 Task: Create a task  Create a feature to track app usage and generate analytics reports , assign it to team member softage.10@softage.net in the project TriumphTech and update the status of the task to  On Track  , set the priority of the task to High.
Action: Mouse moved to (62, 378)
Screenshot: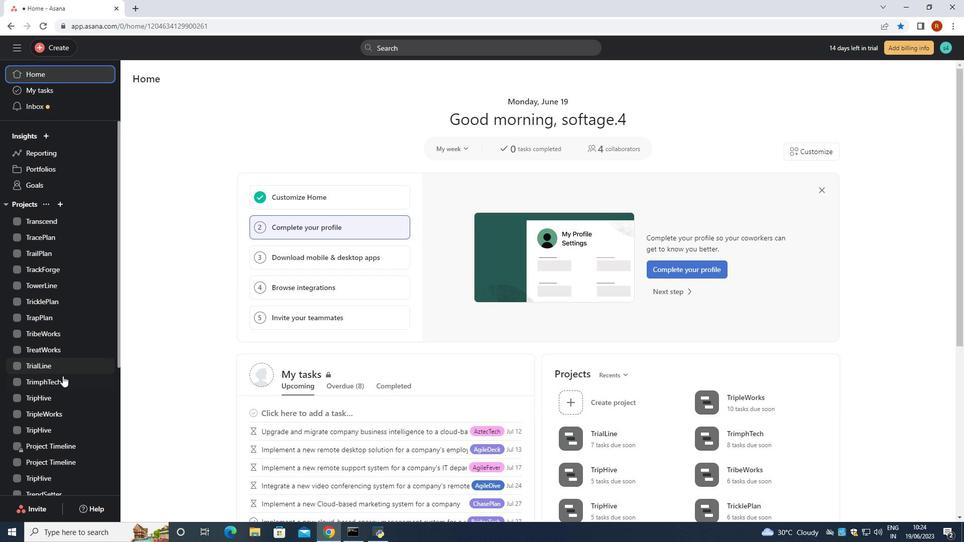 
Action: Mouse pressed left at (62, 378)
Screenshot: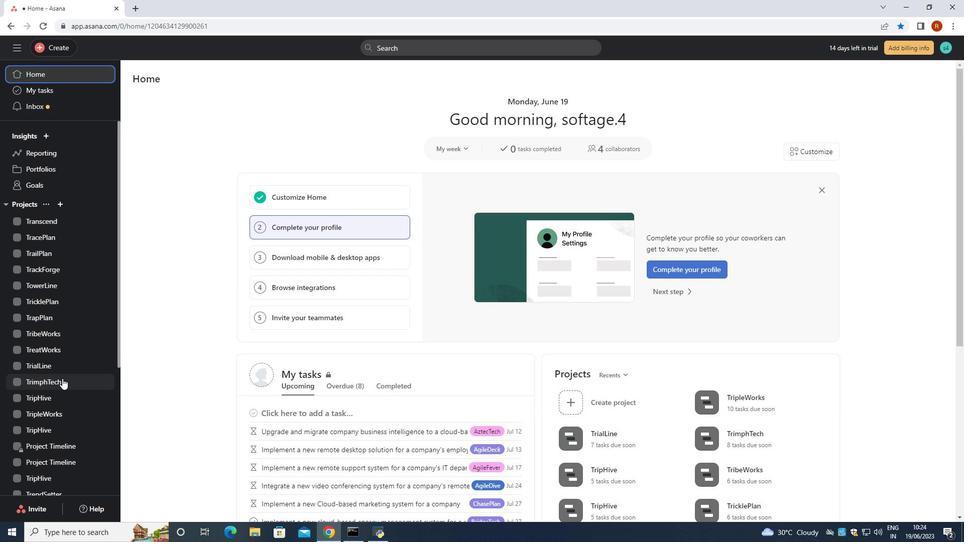 
Action: Mouse moved to (151, 122)
Screenshot: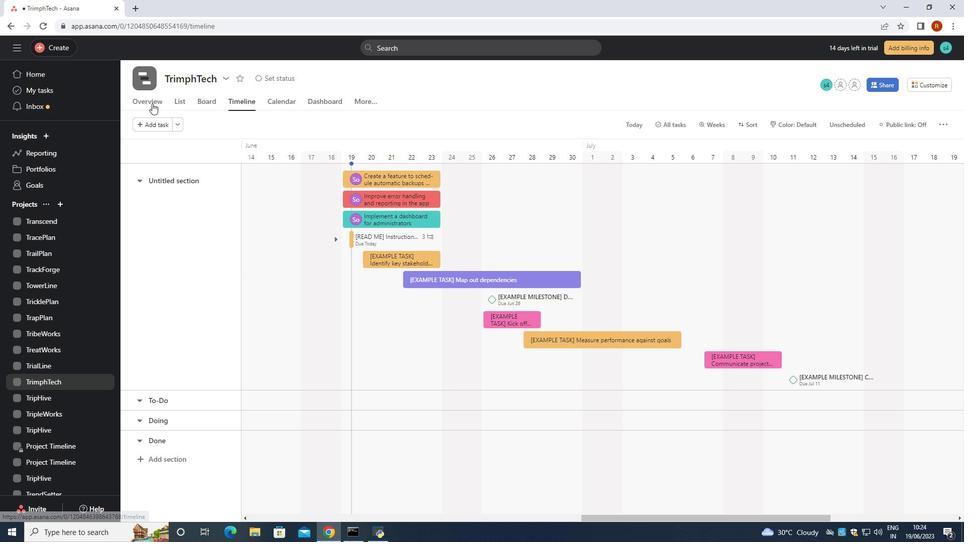 
Action: Mouse pressed left at (151, 122)
Screenshot: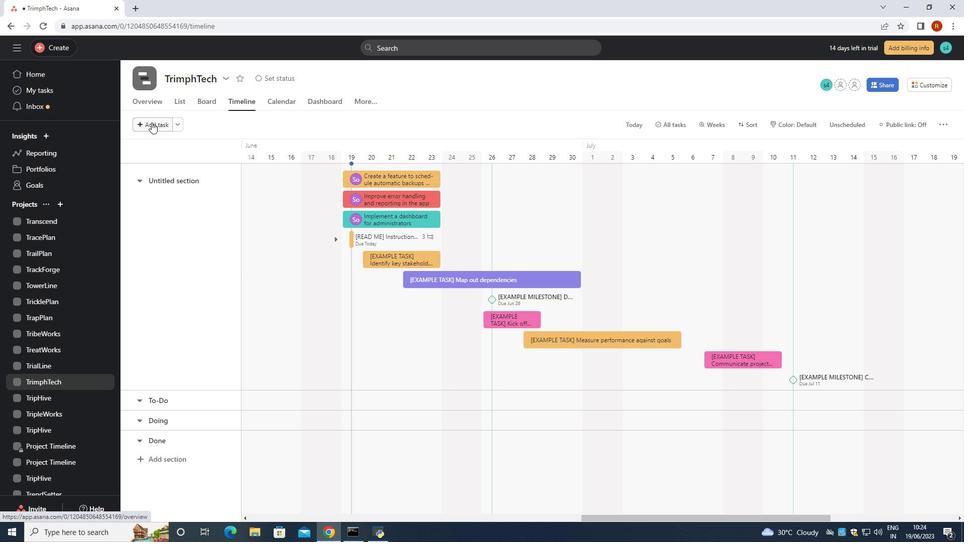
Action: Key pressed <Key.shift>Create<Key.space>a<Key.space>feature<Key.space>to<Key.space>track<Key.space>app<Key.space>usage<Key.space>and<Key.space>generate<Key.space>aalytiv<Key.backspace>cs<Key.space>reports<Key.enter>
Screenshot: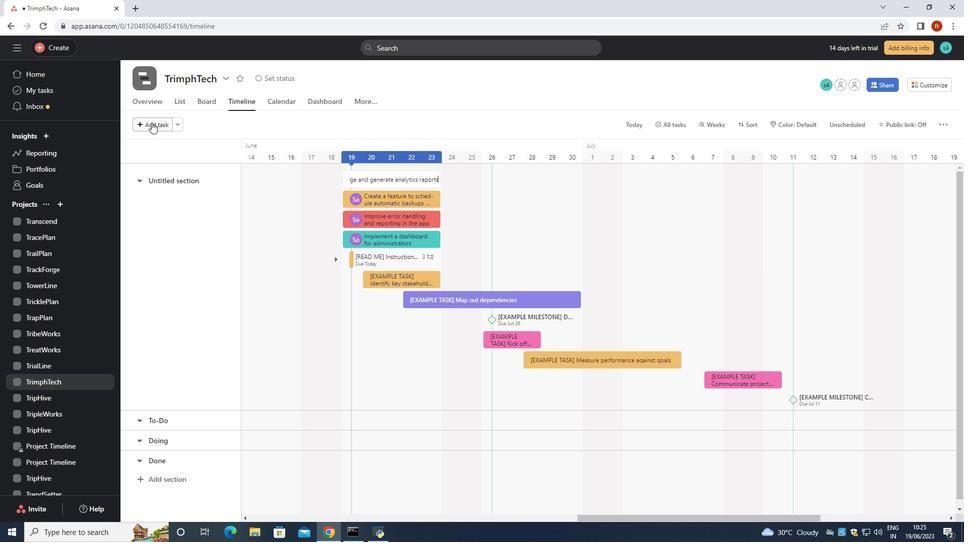 
Action: Mouse moved to (379, 182)
Screenshot: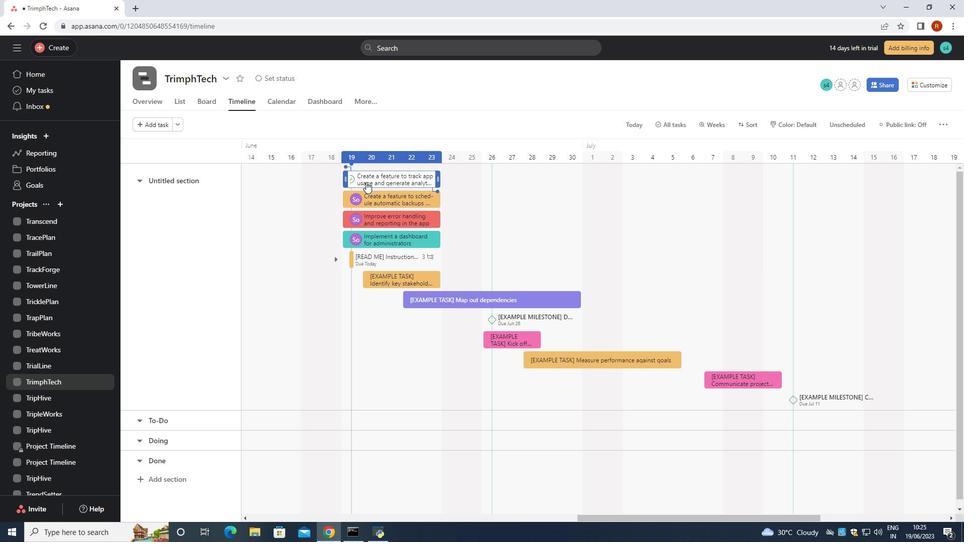 
Action: Mouse pressed left at (379, 182)
Screenshot: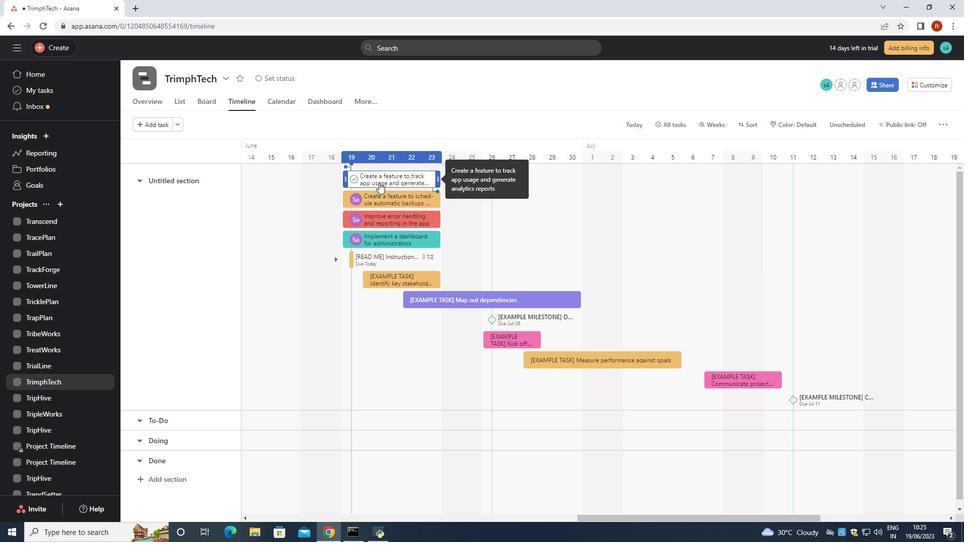 
Action: Mouse moved to (710, 198)
Screenshot: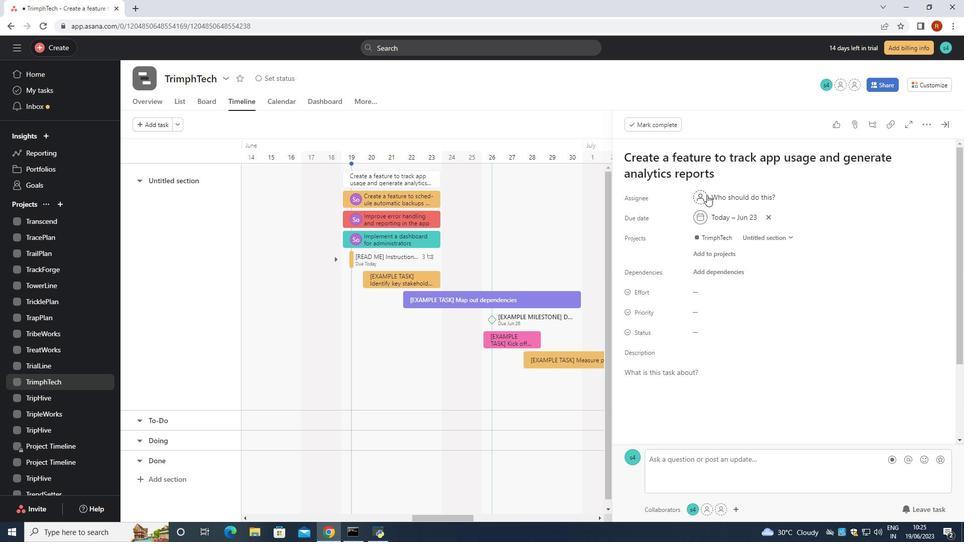 
Action: Mouse pressed left at (710, 198)
Screenshot: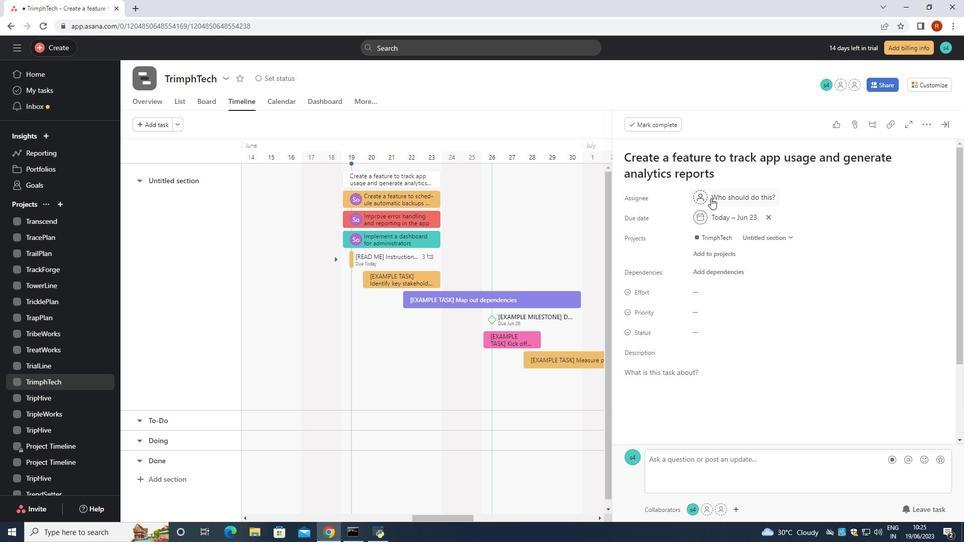 
Action: Key pressed <Key.shift>Softage.n<Key.backspace>10<Key.shift>@softage.net
Screenshot: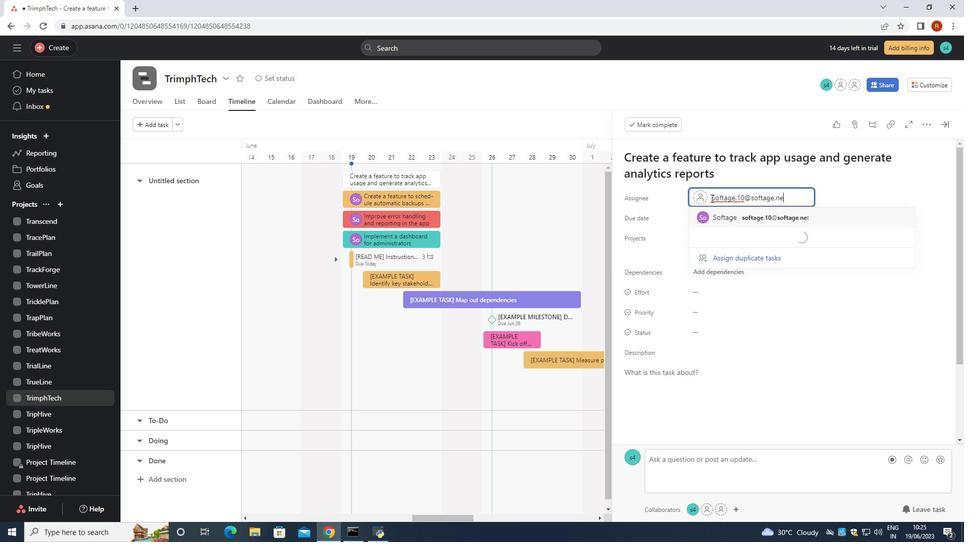
Action: Mouse moved to (792, 218)
Screenshot: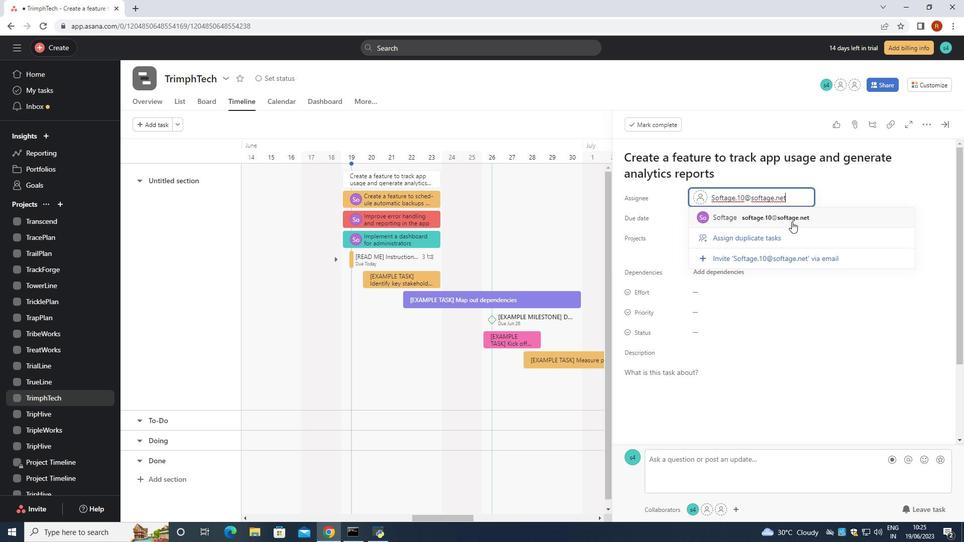 
Action: Mouse pressed left at (792, 218)
Screenshot: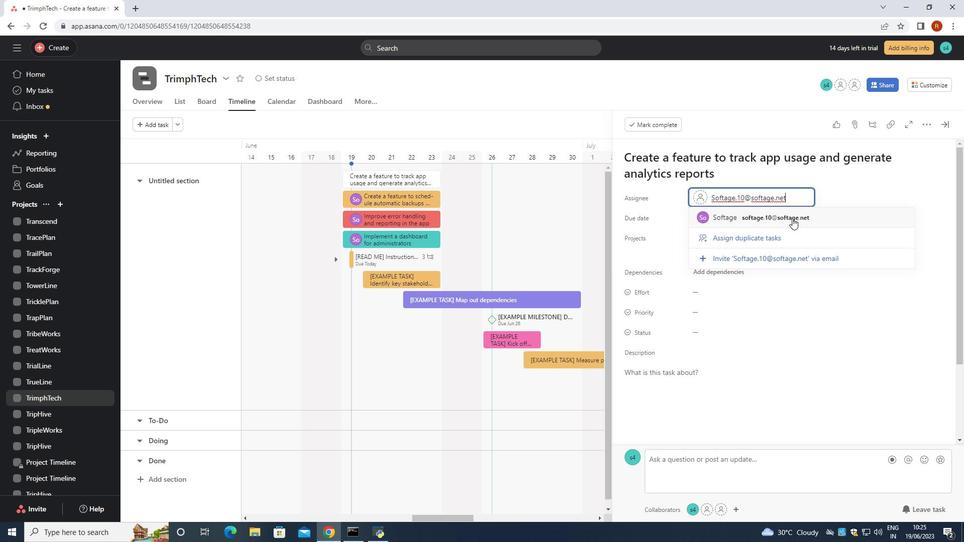 
Action: Mouse moved to (701, 331)
Screenshot: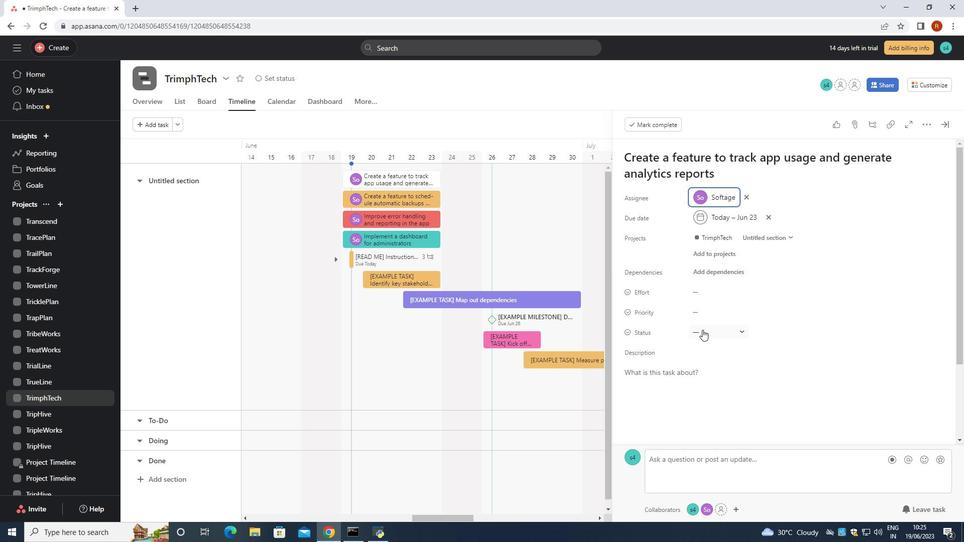 
Action: Mouse pressed left at (701, 331)
Screenshot: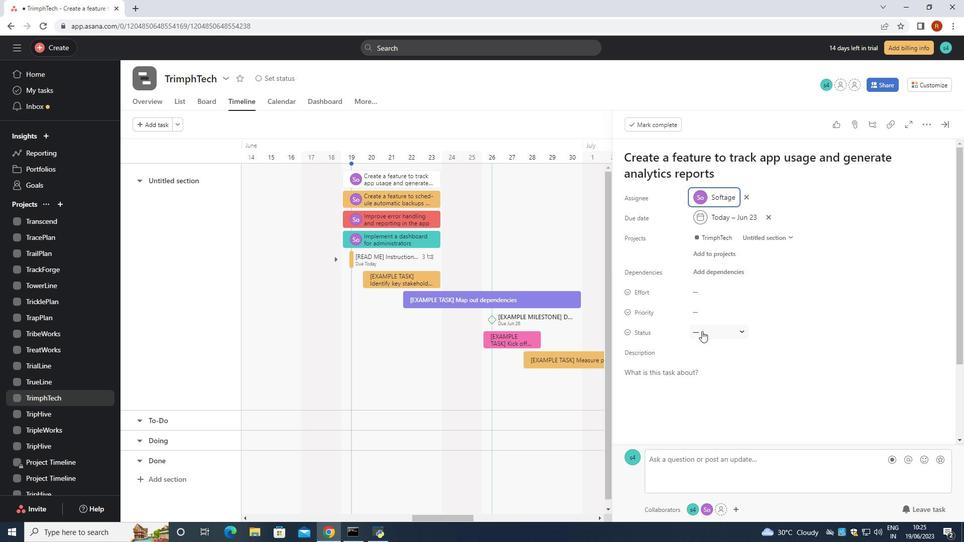 
Action: Mouse moved to (727, 371)
Screenshot: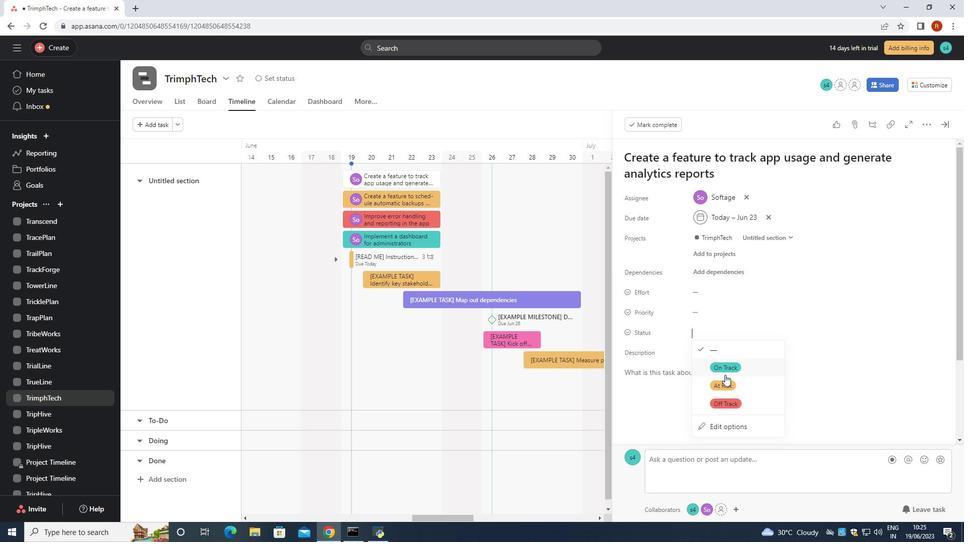 
Action: Mouse pressed left at (727, 371)
Screenshot: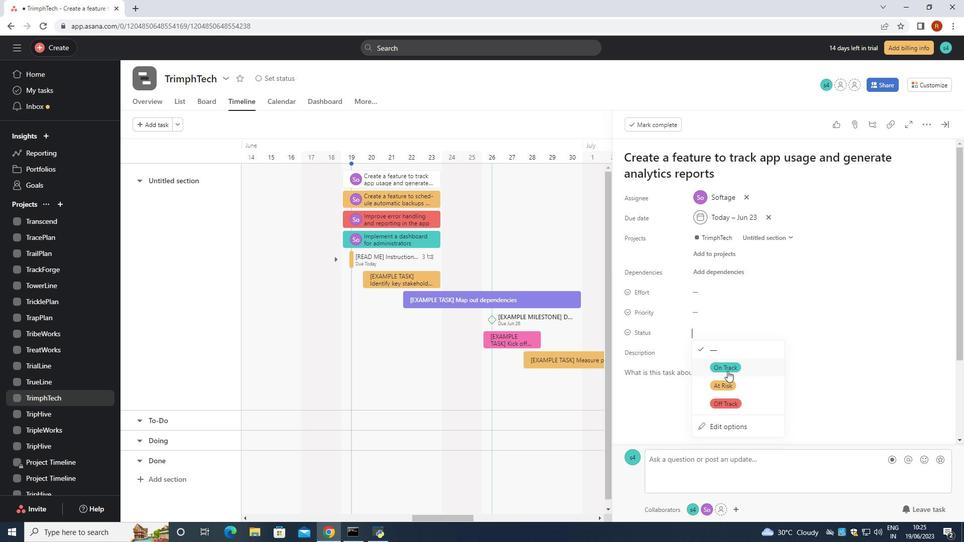 
Action: Mouse moved to (708, 308)
Screenshot: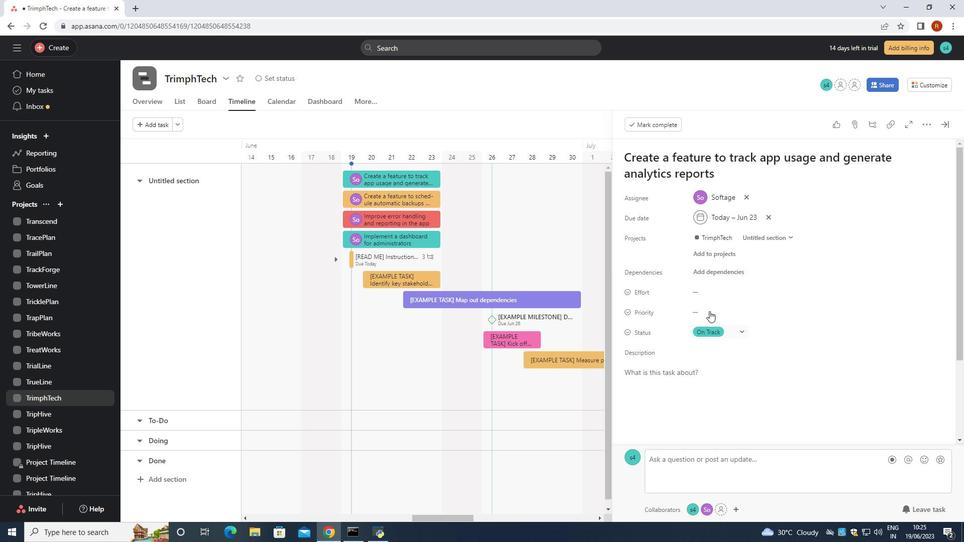 
Action: Mouse pressed left at (708, 308)
Screenshot: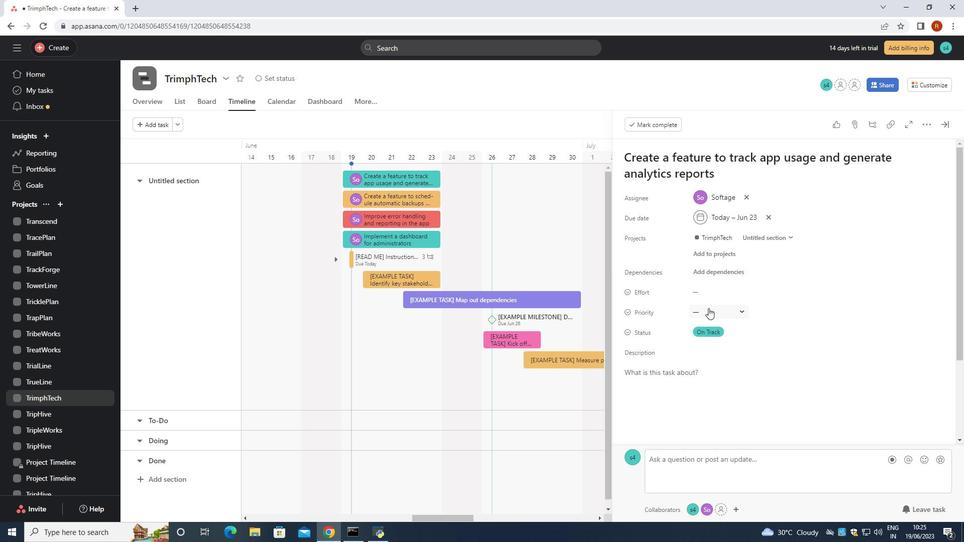 
Action: Mouse moved to (724, 346)
Screenshot: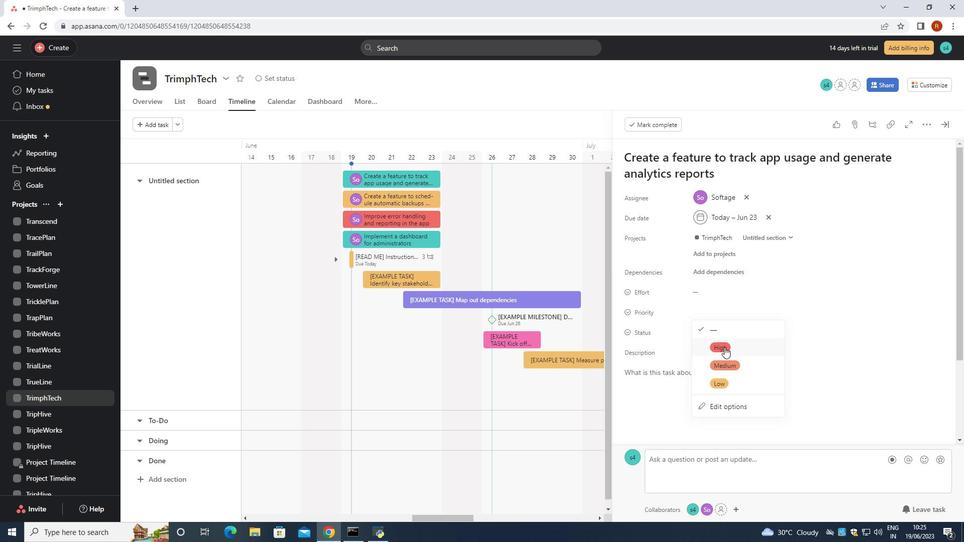 
Action: Mouse pressed left at (724, 346)
Screenshot: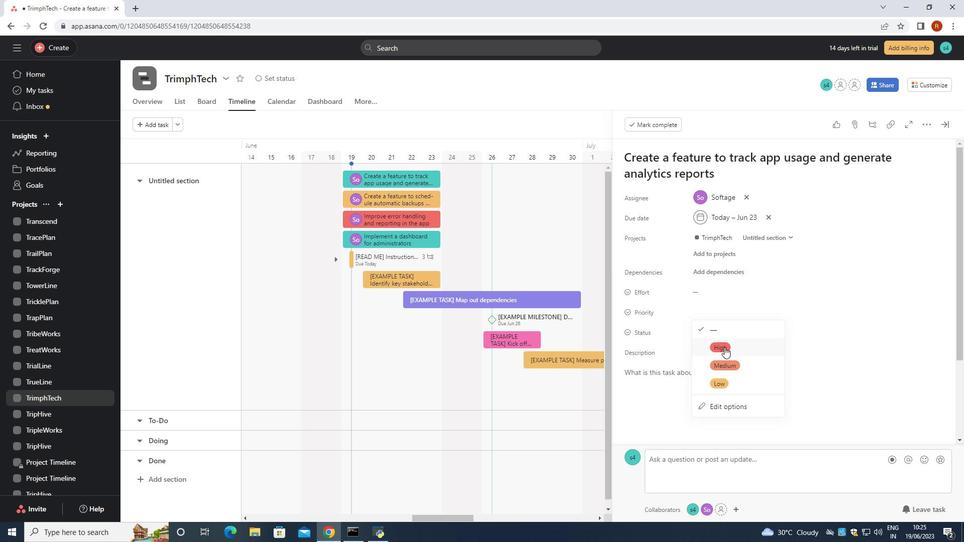 
